 Task: In the  document joint.html Download file as 'HTML ' Share this file with 'softage.4@softage.net' Insert the command  Suggesting 
Action: Mouse moved to (365, 506)
Screenshot: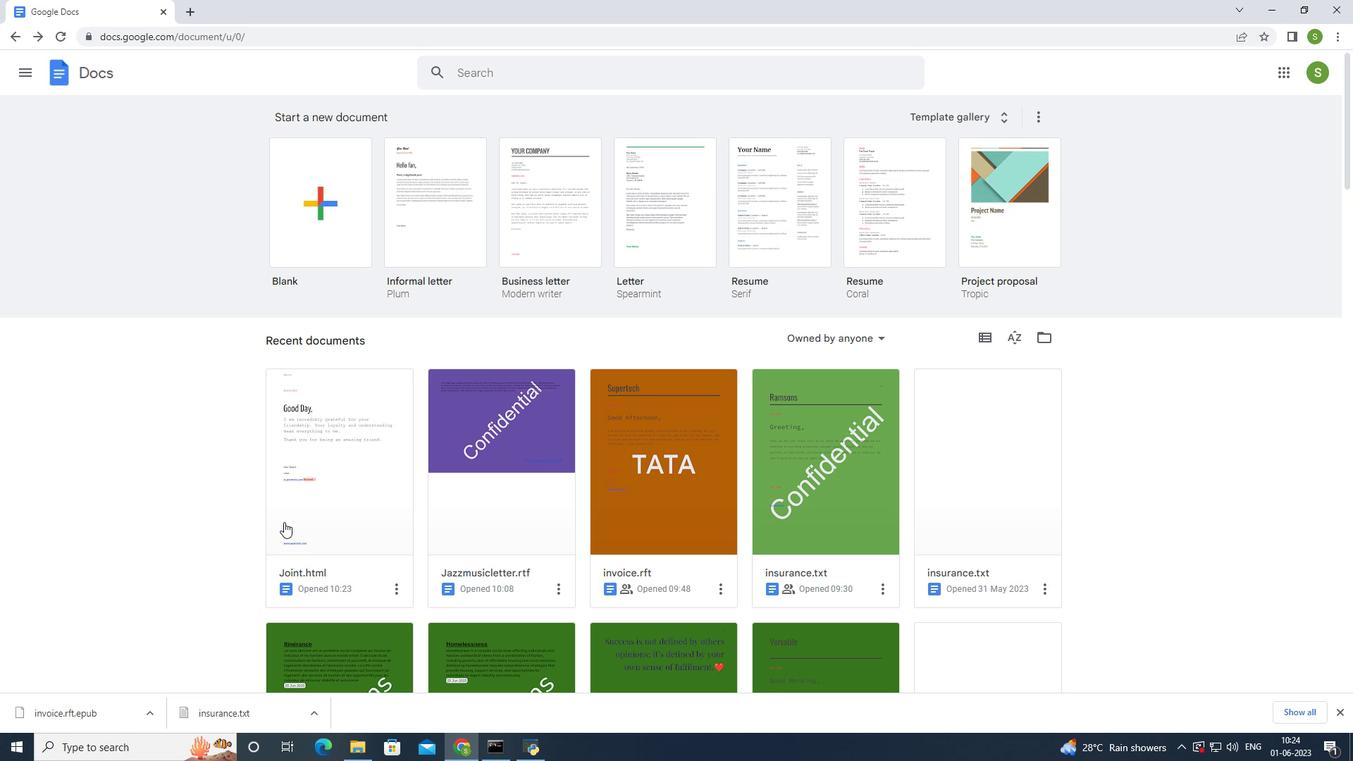 
Action: Mouse pressed left at (365, 506)
Screenshot: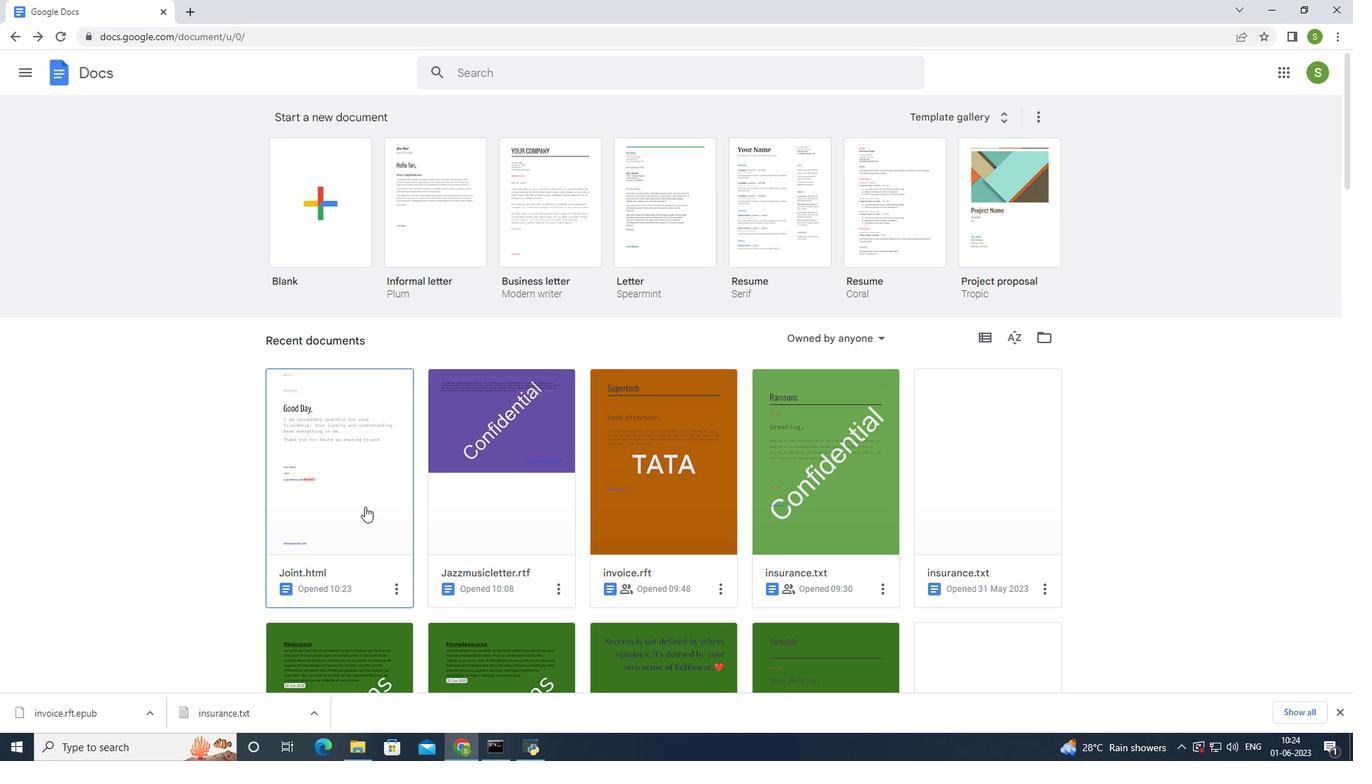 
Action: Mouse moved to (54, 79)
Screenshot: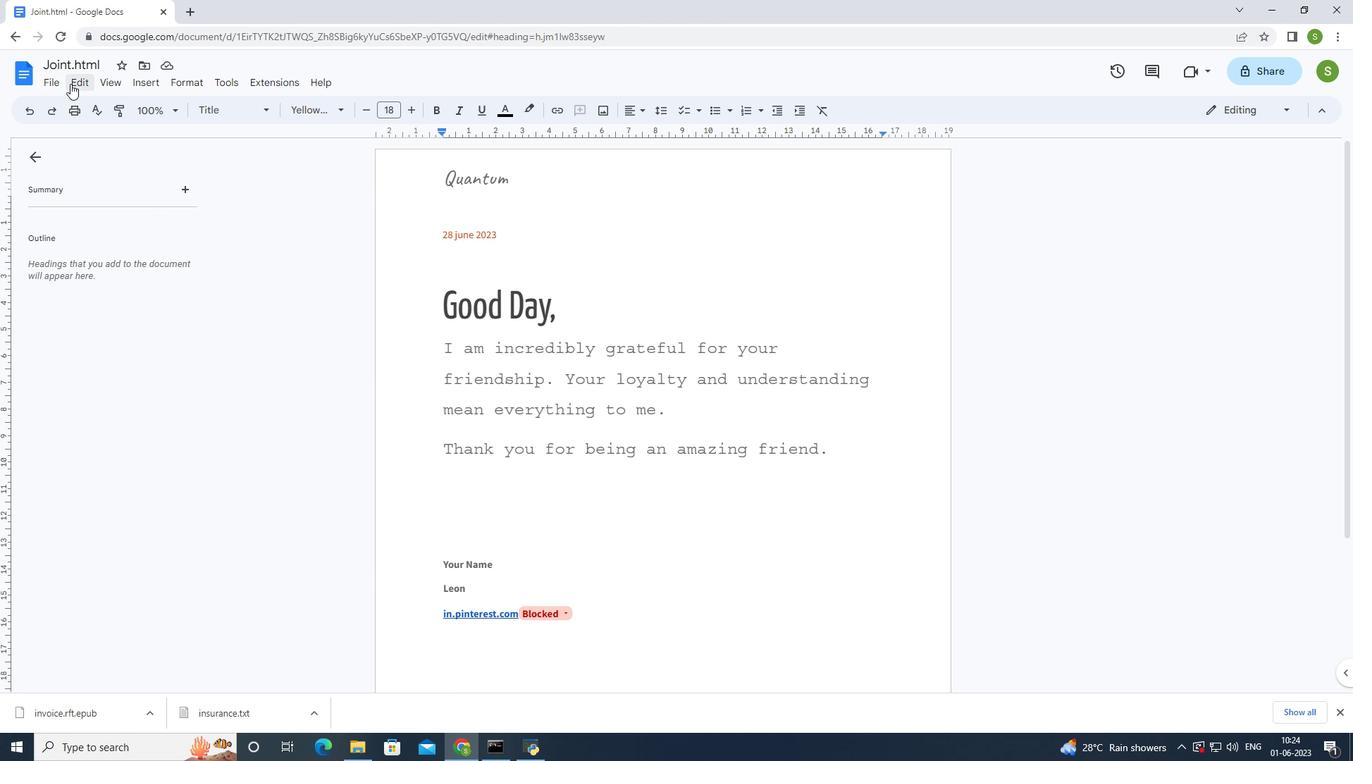 
Action: Mouse pressed left at (54, 79)
Screenshot: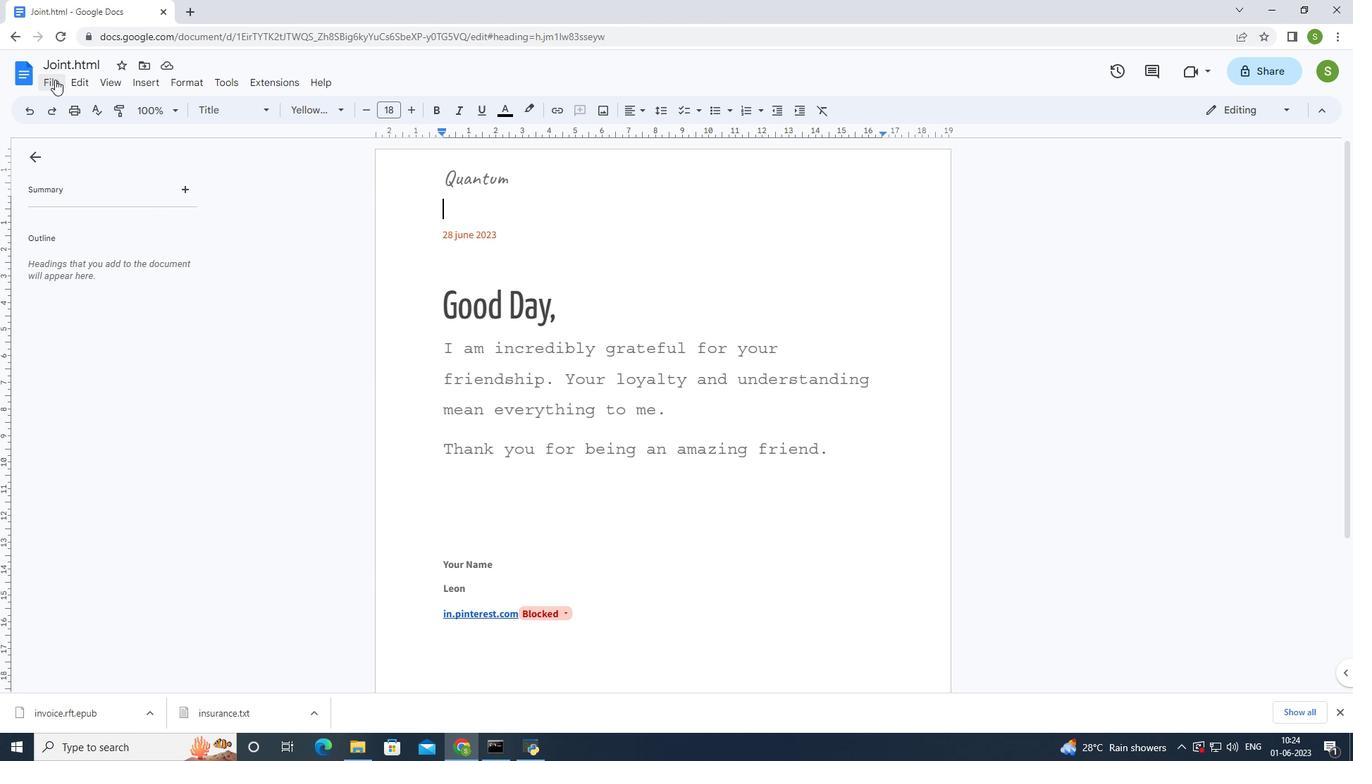 
Action: Mouse moved to (64, 236)
Screenshot: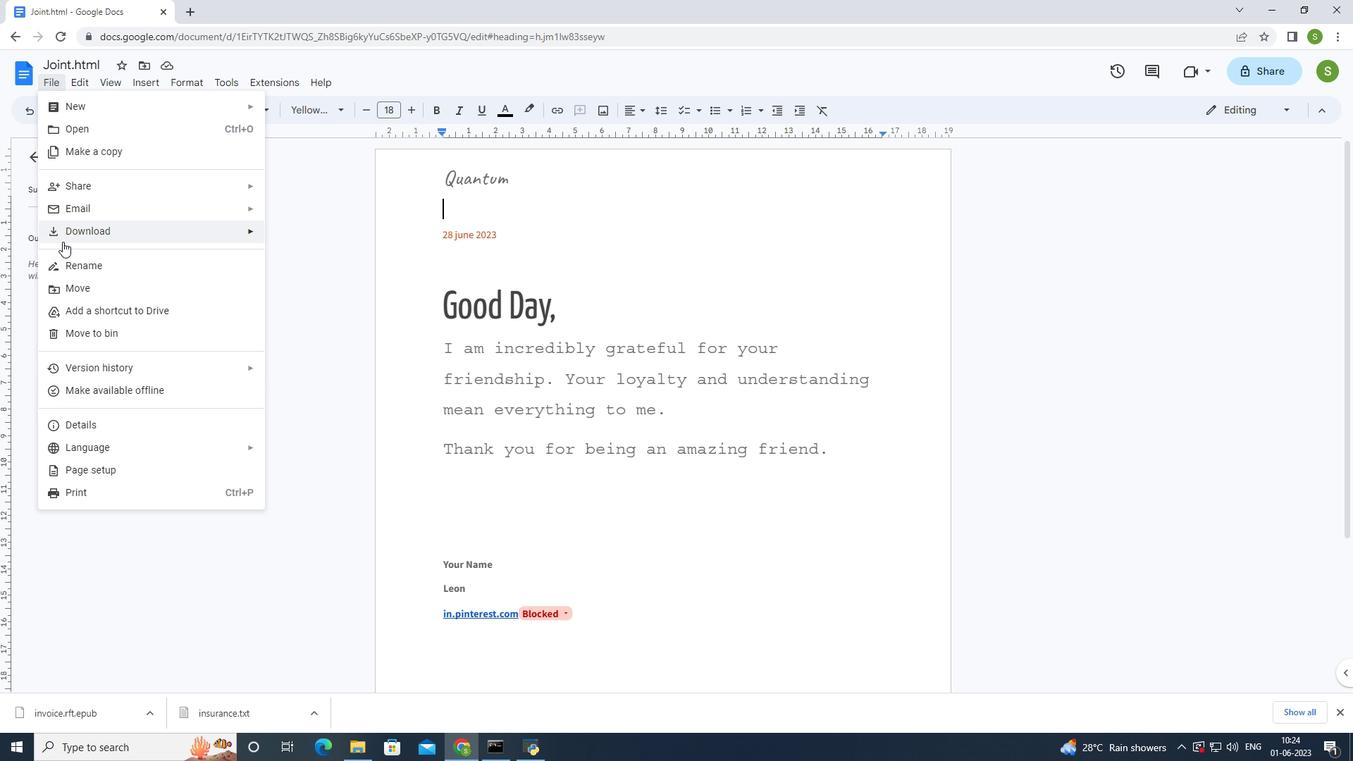 
Action: Mouse pressed left at (64, 236)
Screenshot: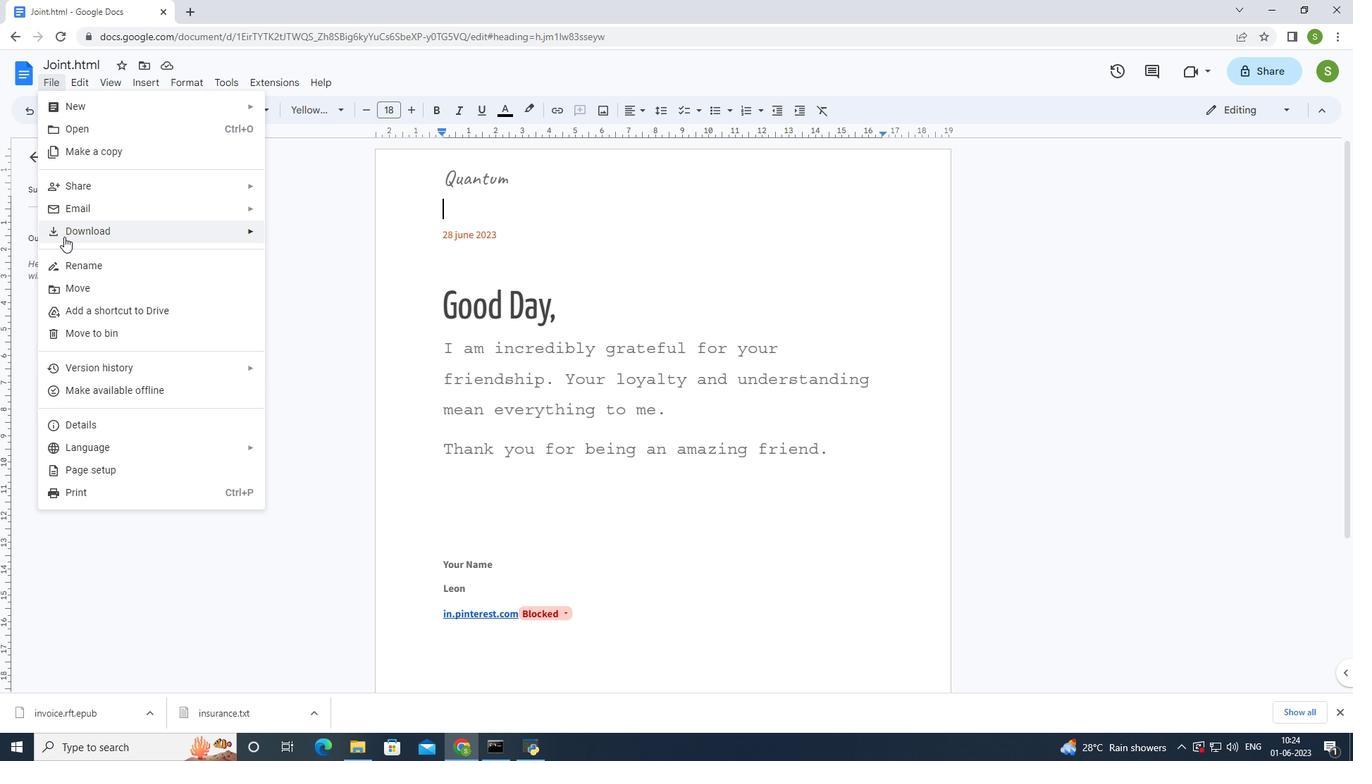 
Action: Mouse moved to (333, 423)
Screenshot: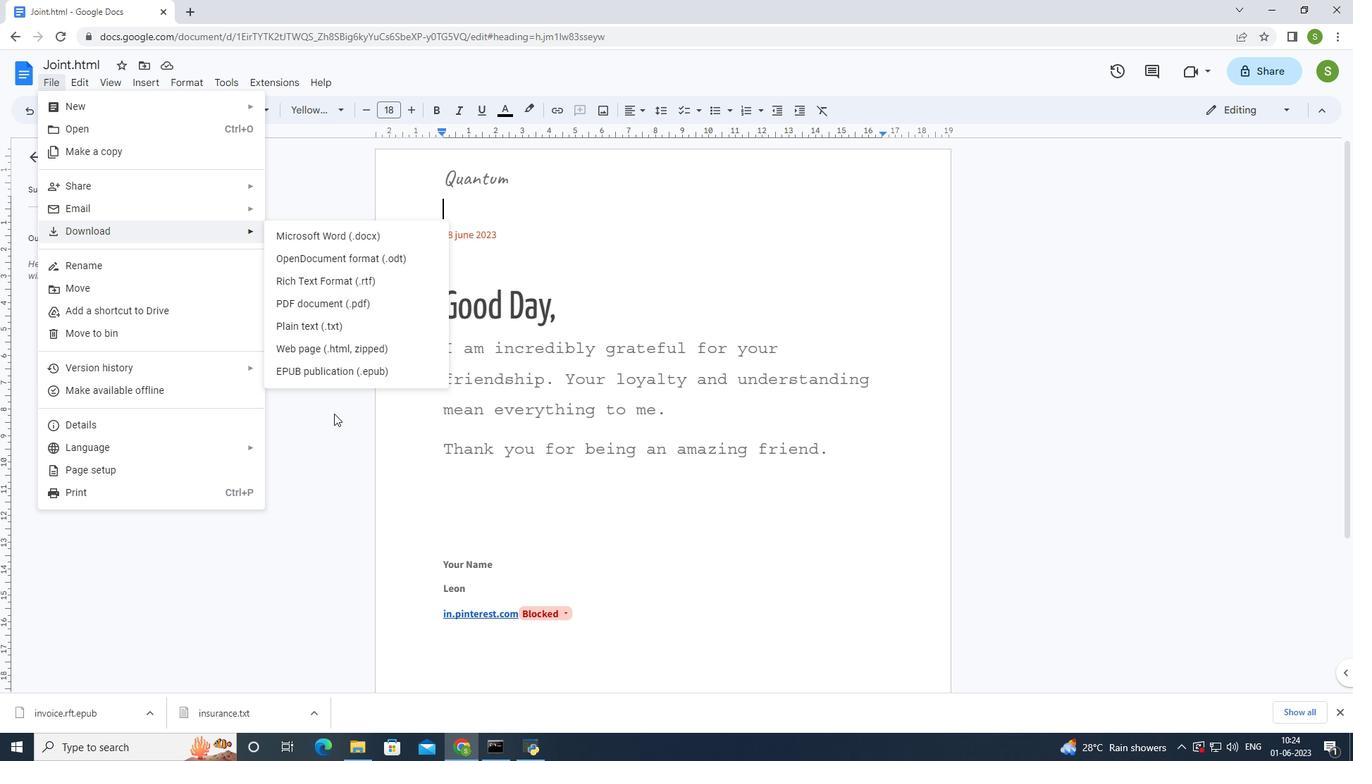 
Action: Mouse pressed left at (333, 423)
Screenshot: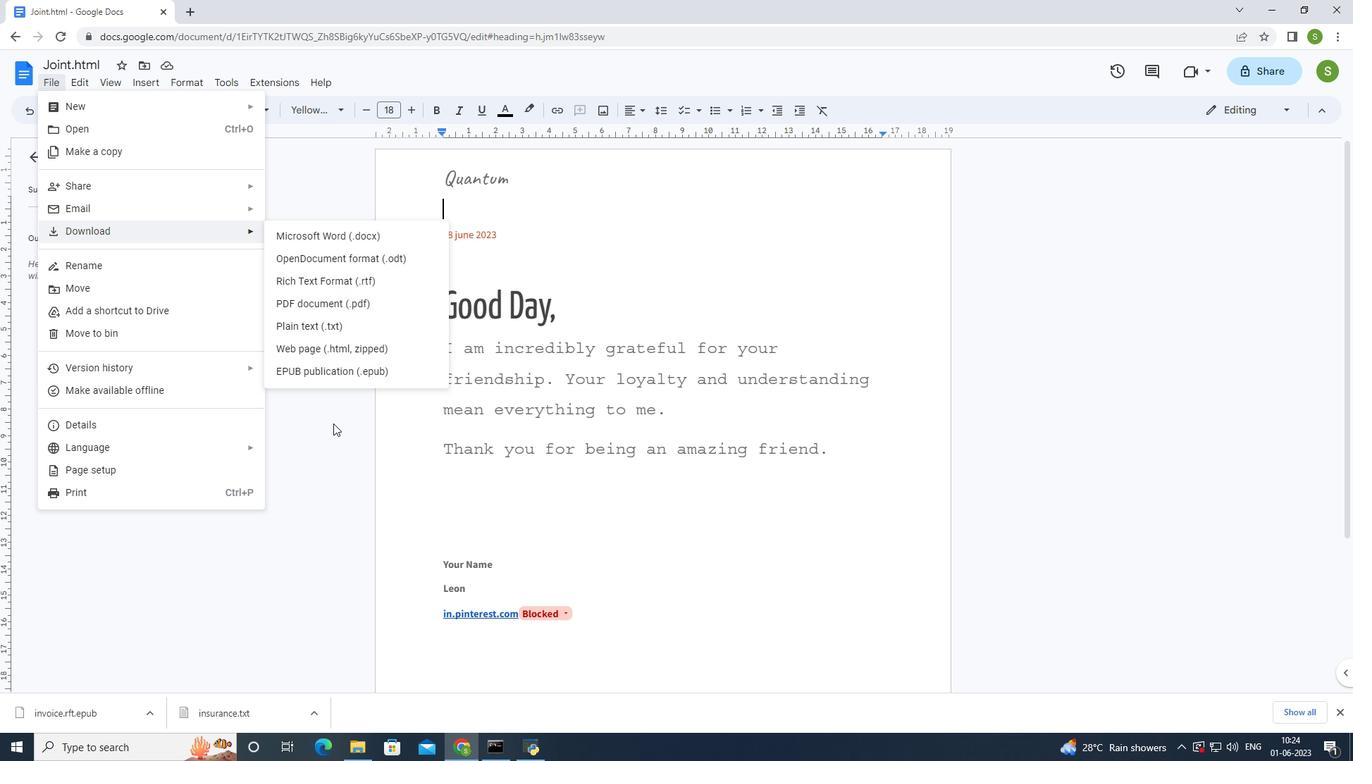 
Action: Mouse moved to (1244, 73)
Screenshot: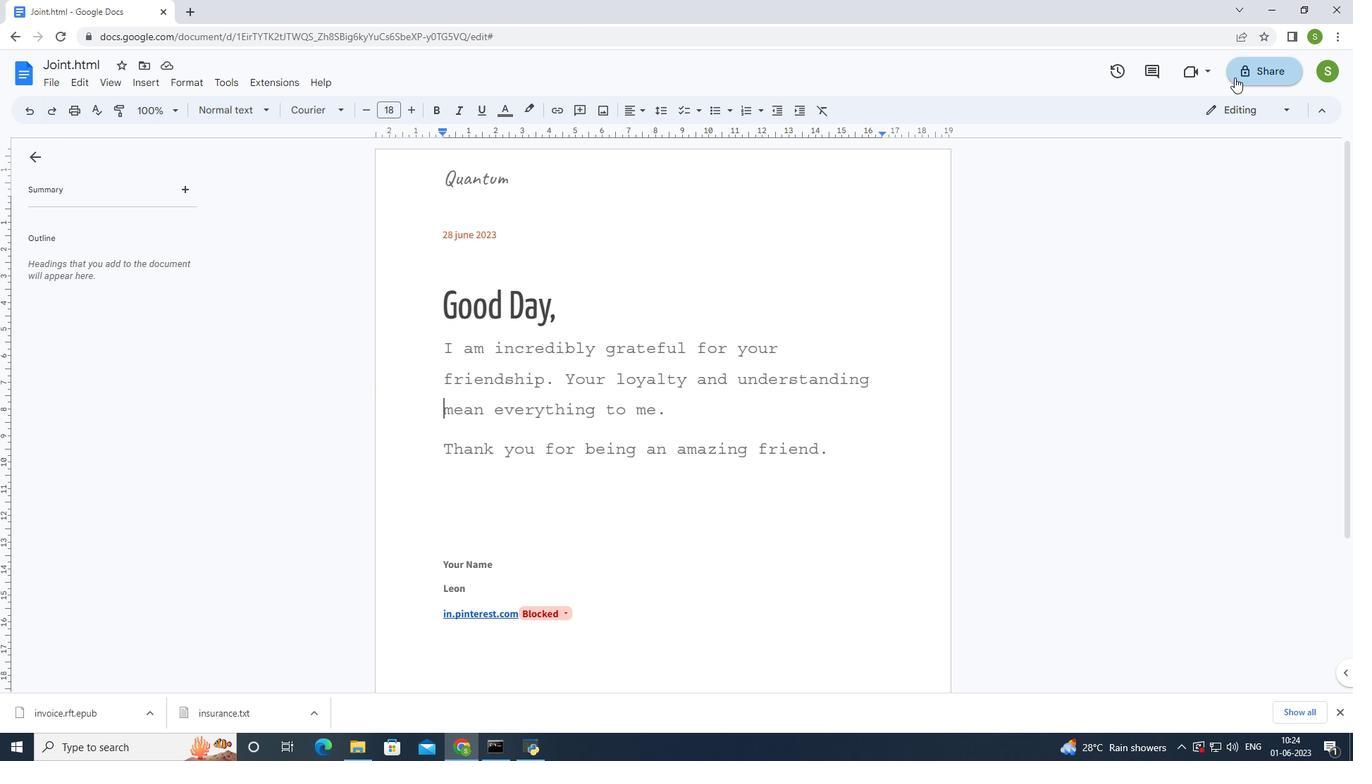 
Action: Mouse pressed left at (1244, 73)
Screenshot: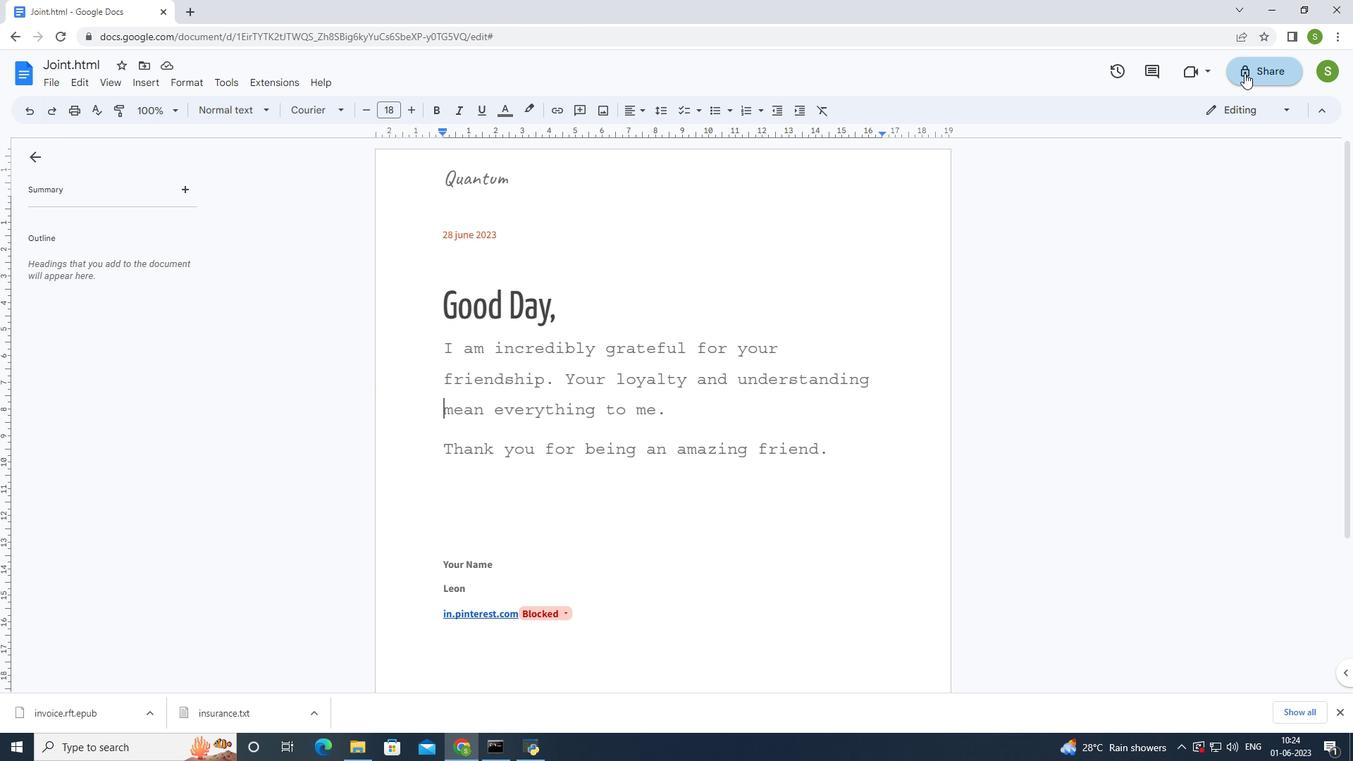 
Action: Mouse moved to (565, 295)
Screenshot: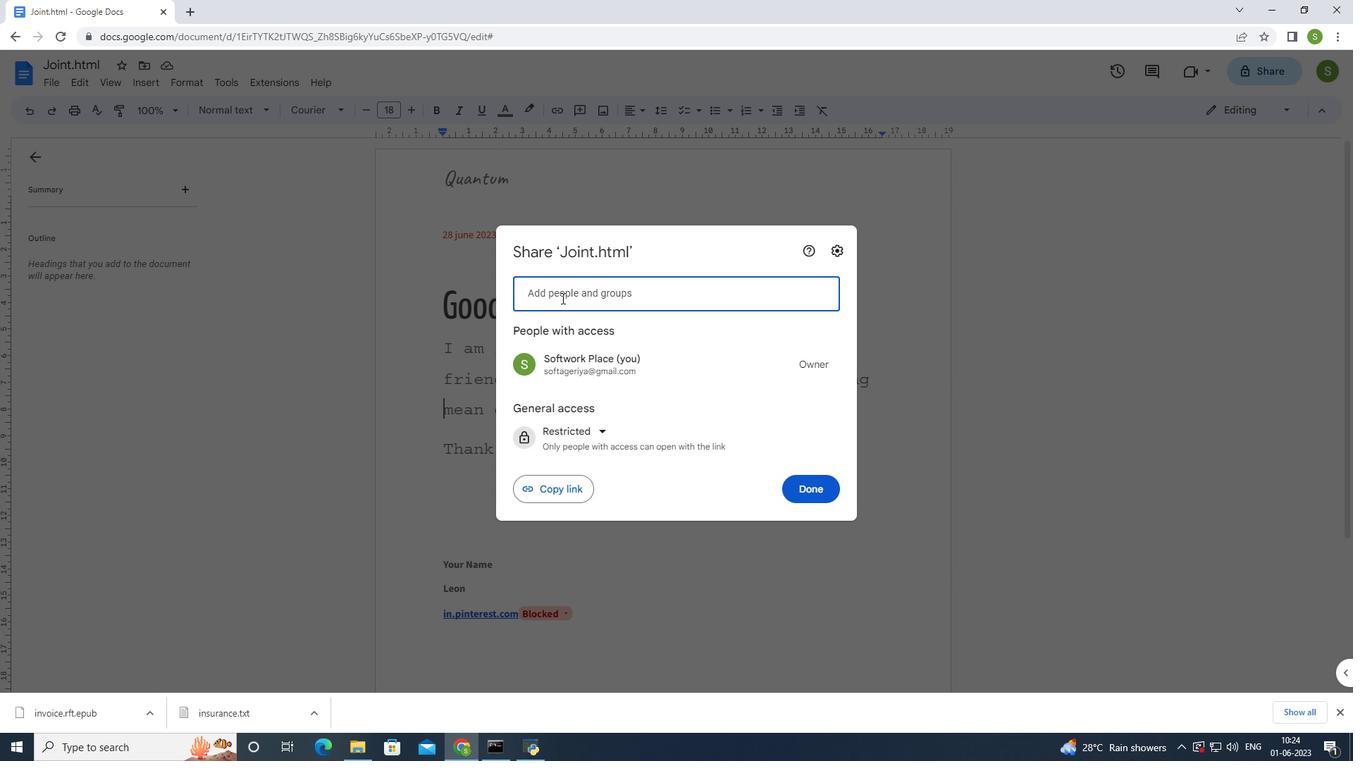 
Action: Mouse pressed left at (565, 295)
Screenshot: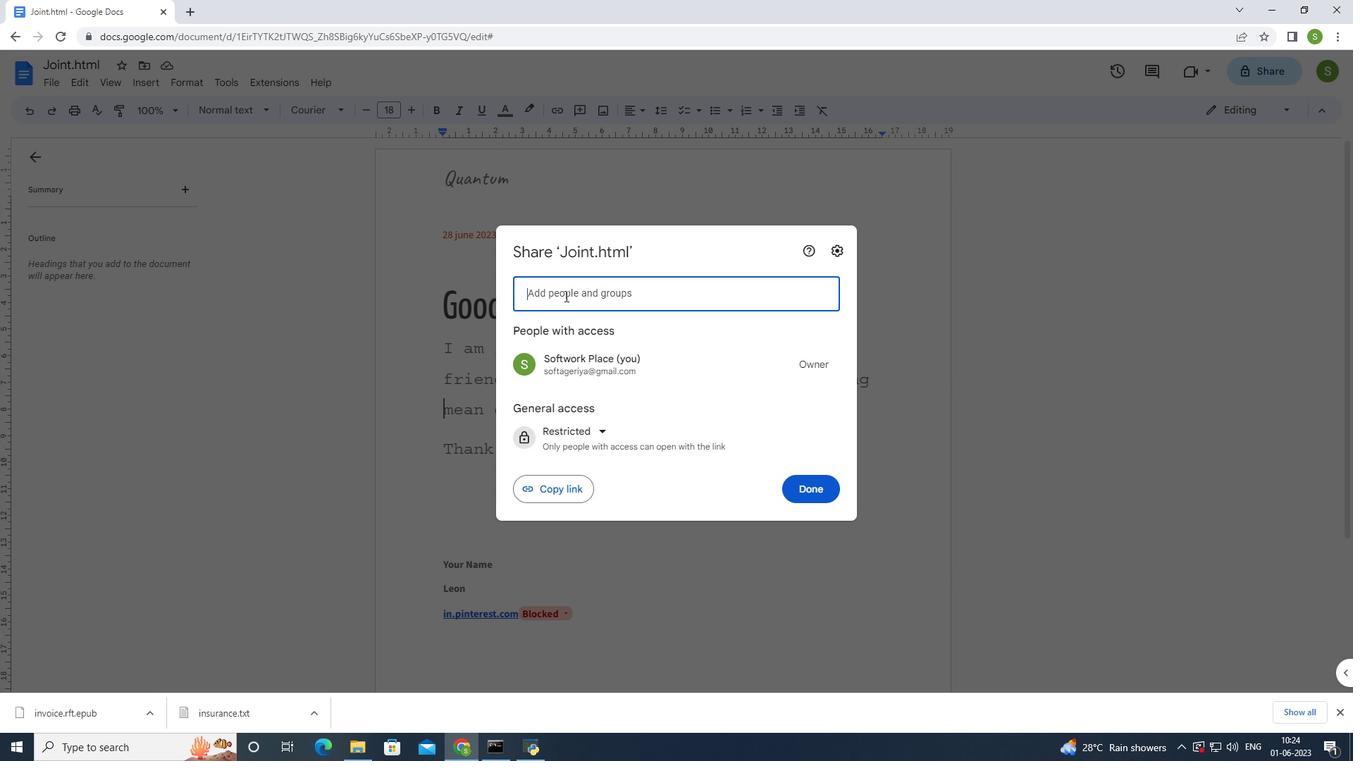 
Action: Mouse moved to (570, 298)
Screenshot: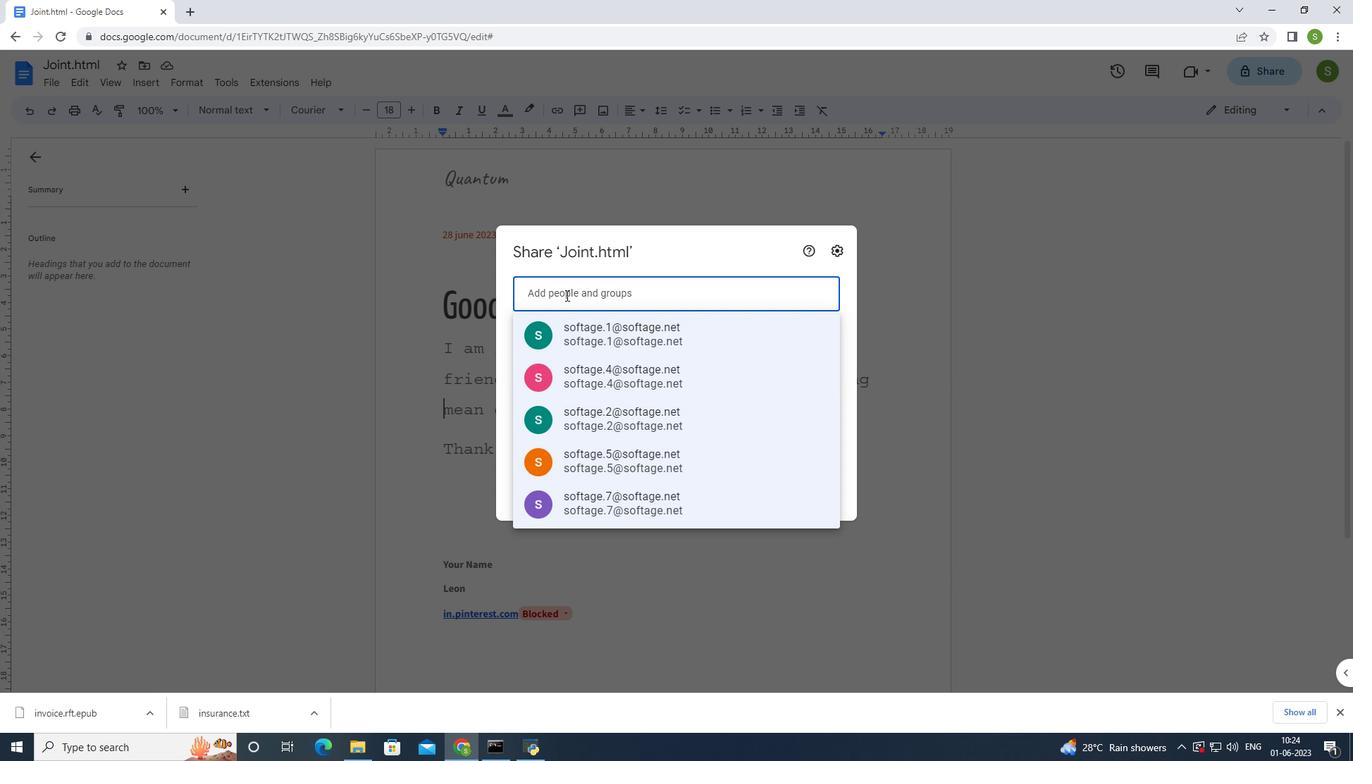 
Action: Key pressed softage.4<Key.shift>@softage.net<Key.enter>
Screenshot: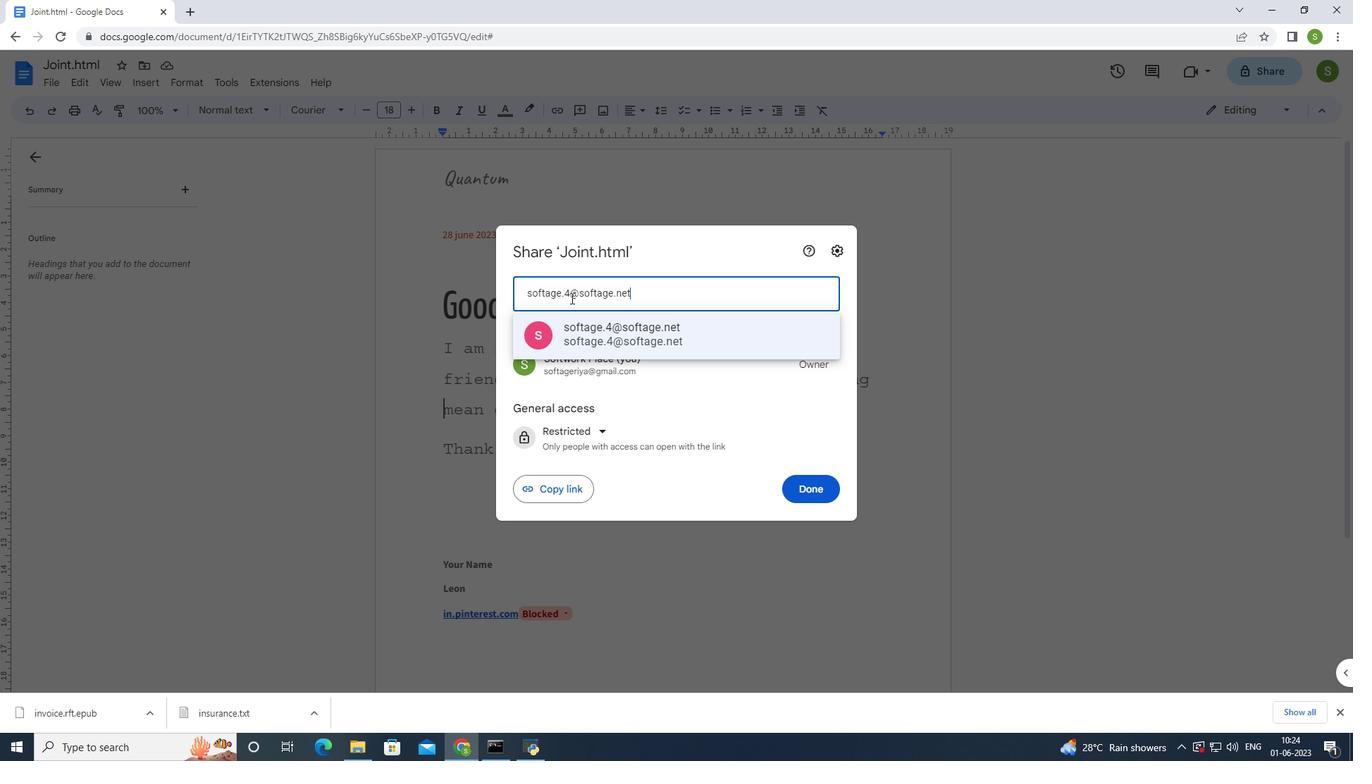 
Action: Mouse moved to (794, 469)
Screenshot: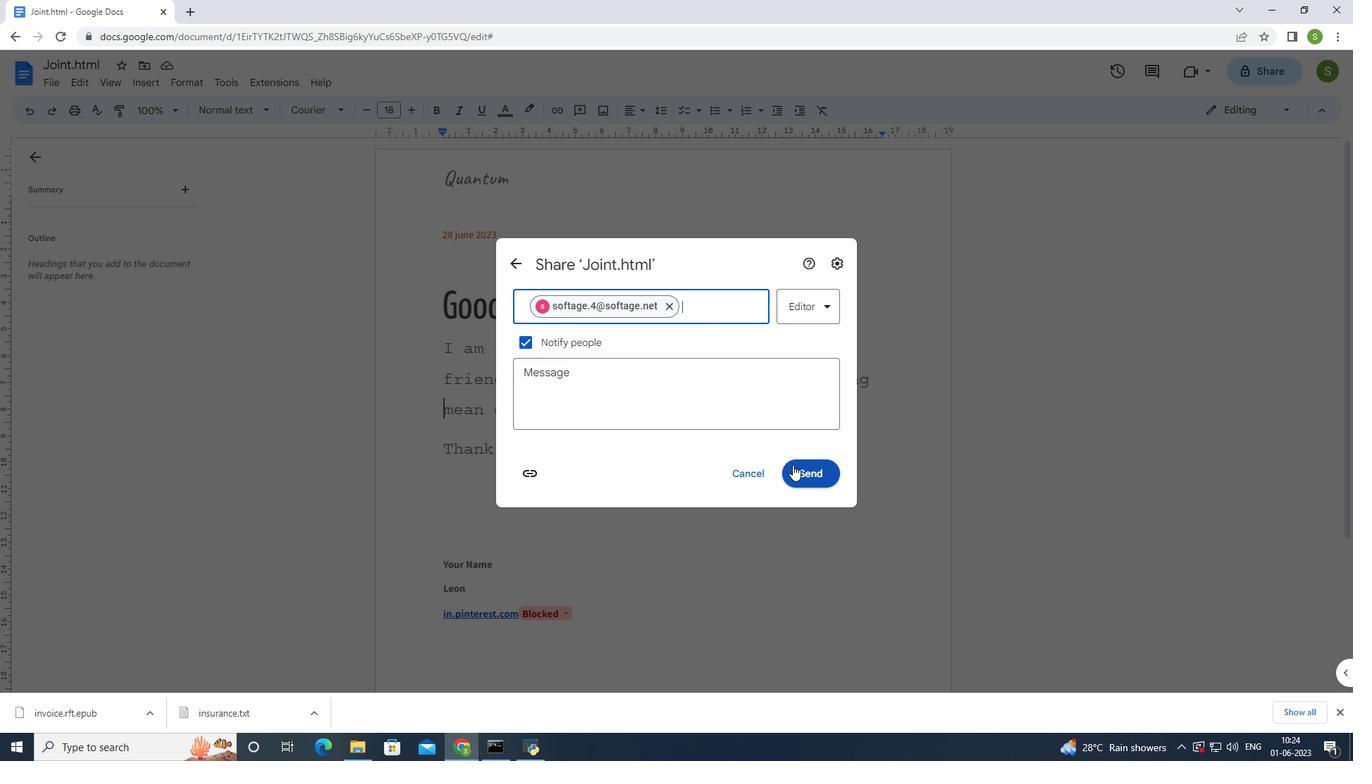 
Action: Mouse pressed left at (794, 469)
Screenshot: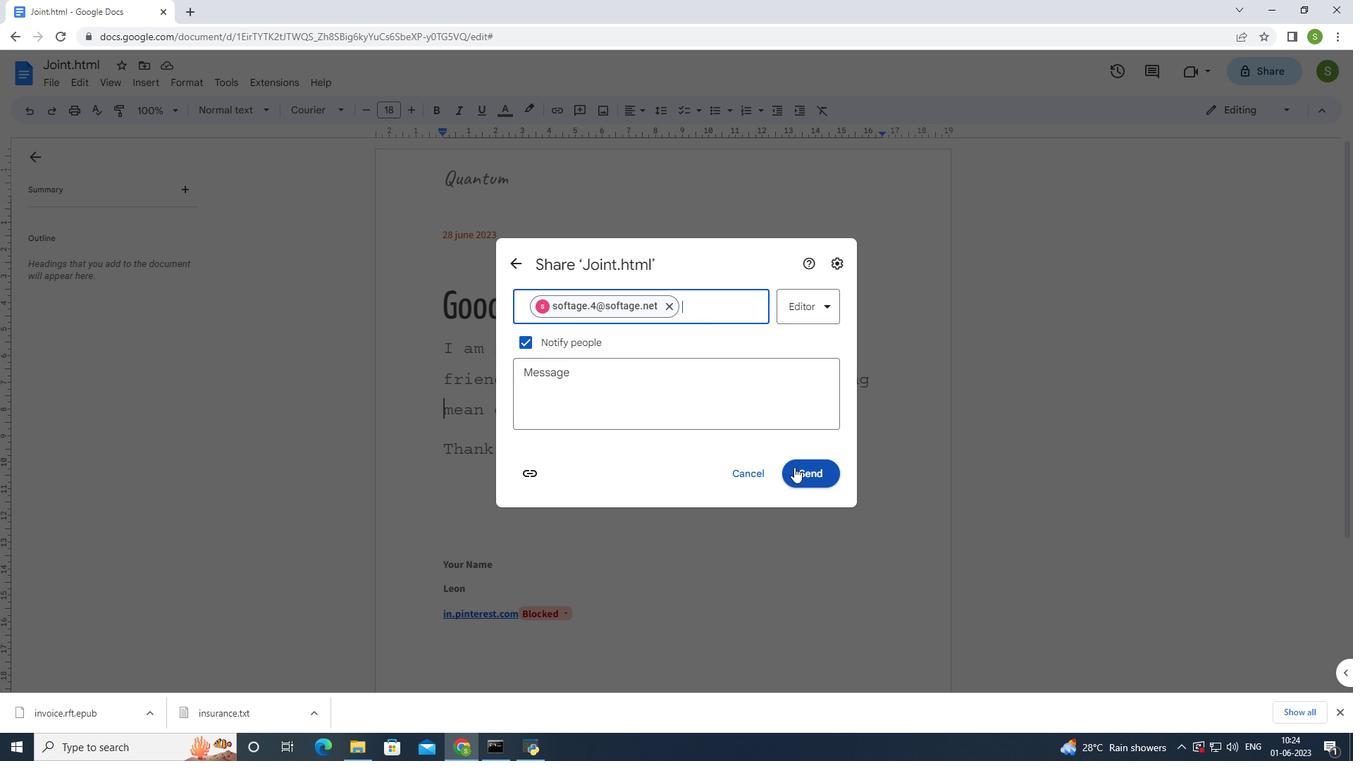 
Action: Mouse moved to (1275, 107)
Screenshot: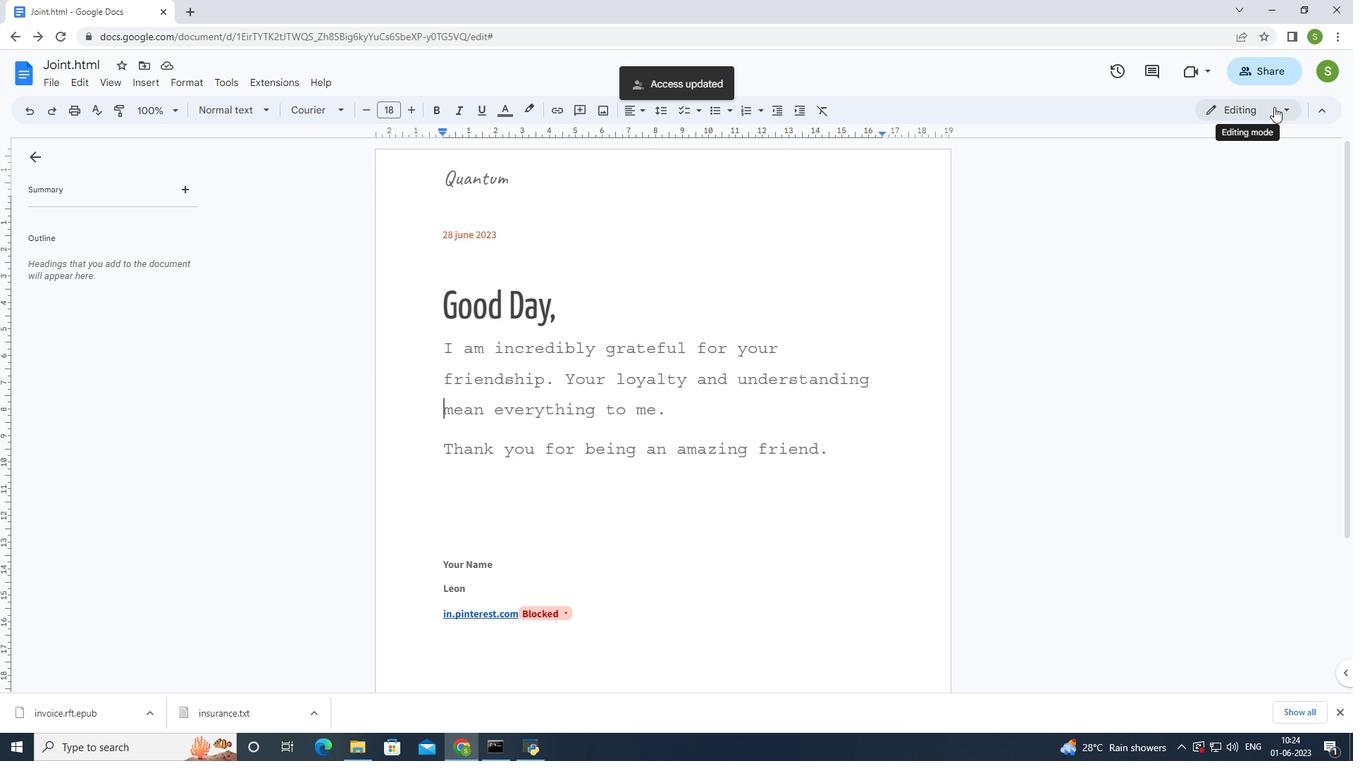 
Action: Mouse pressed left at (1275, 107)
Screenshot: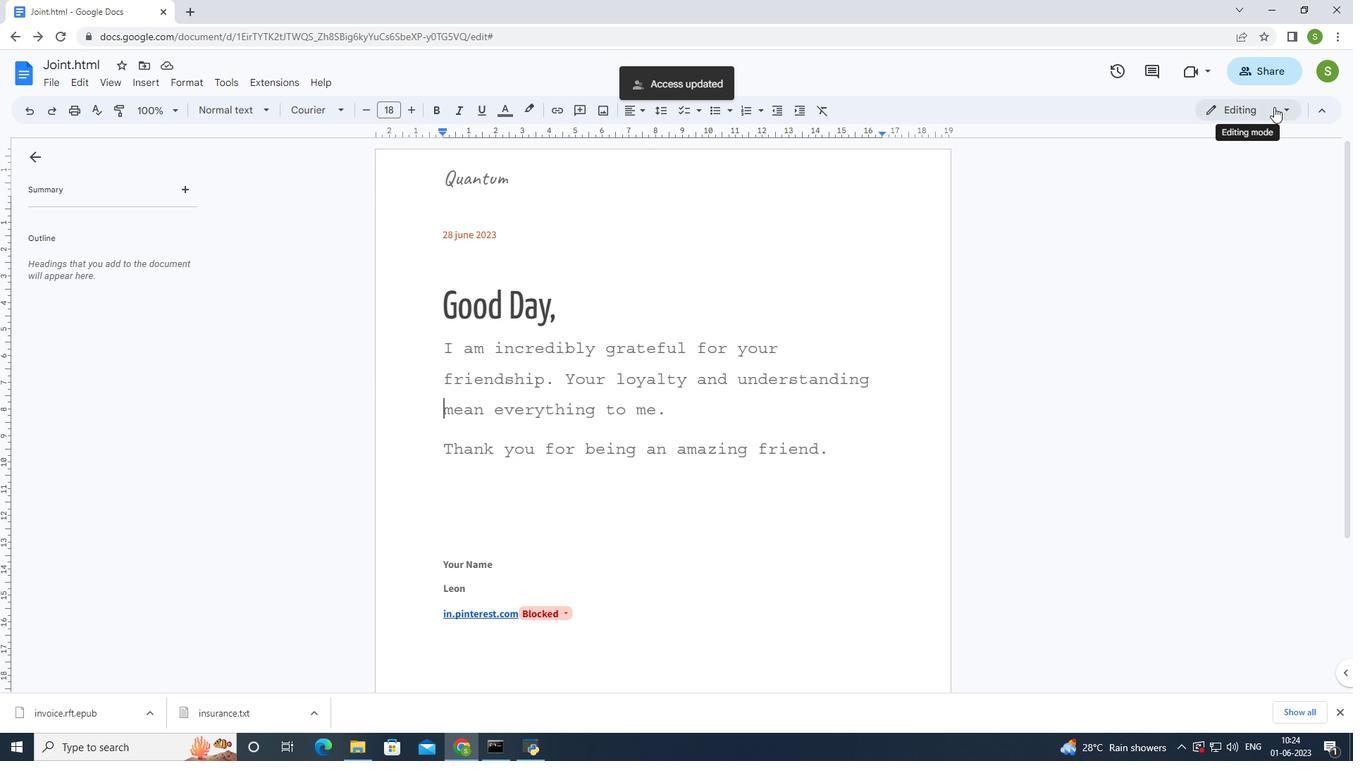 
Action: Mouse moved to (1208, 171)
Screenshot: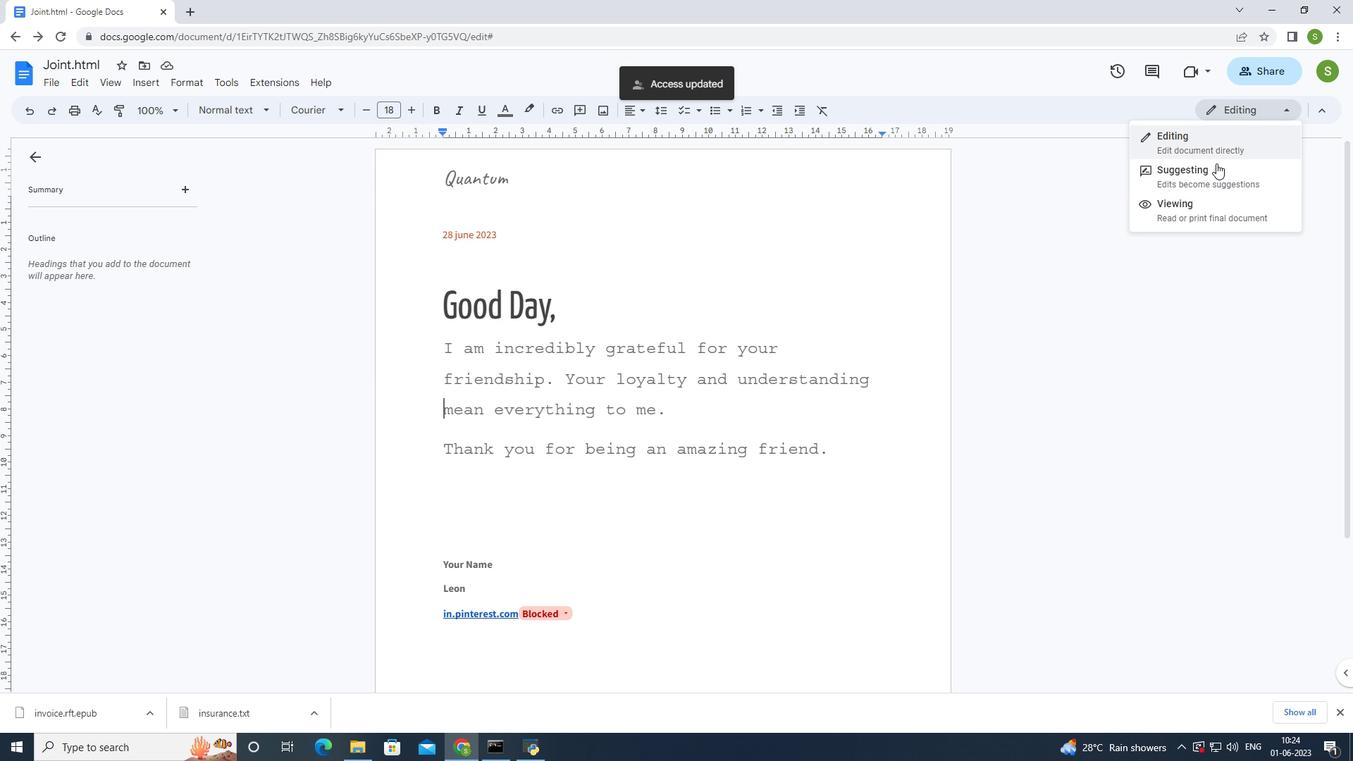 
Action: Mouse pressed left at (1208, 171)
Screenshot: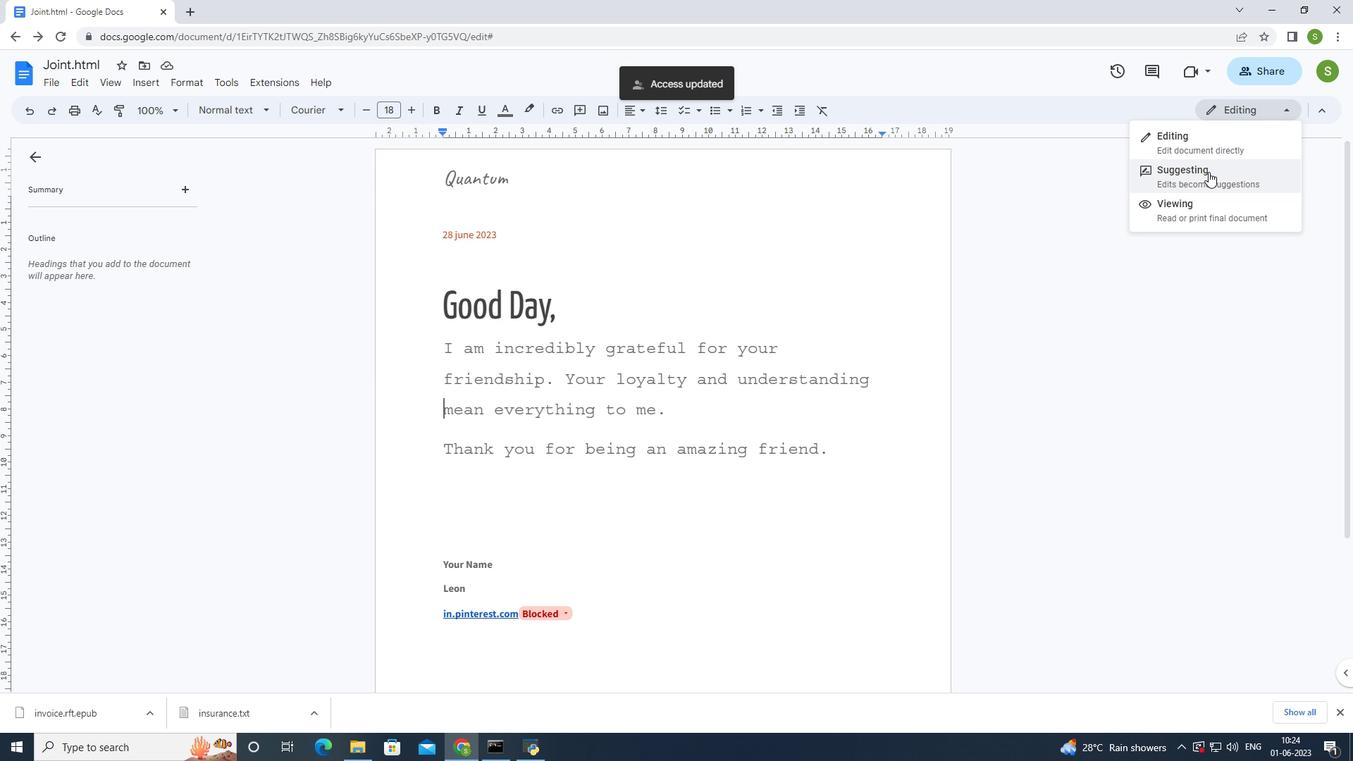 
Action: Mouse moved to (920, 195)
Screenshot: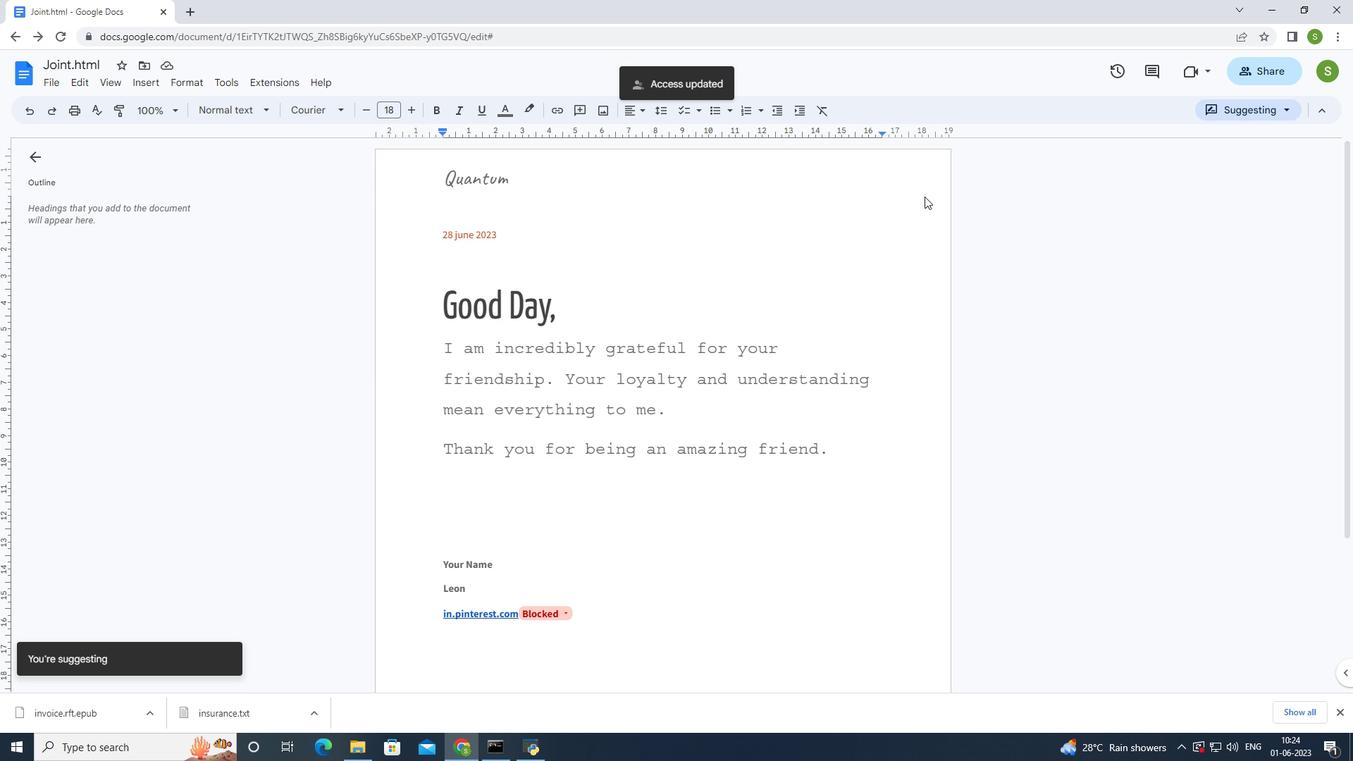 
